 Task: Learn more about a sales navigator core.
Action: Mouse moved to (895, 96)
Screenshot: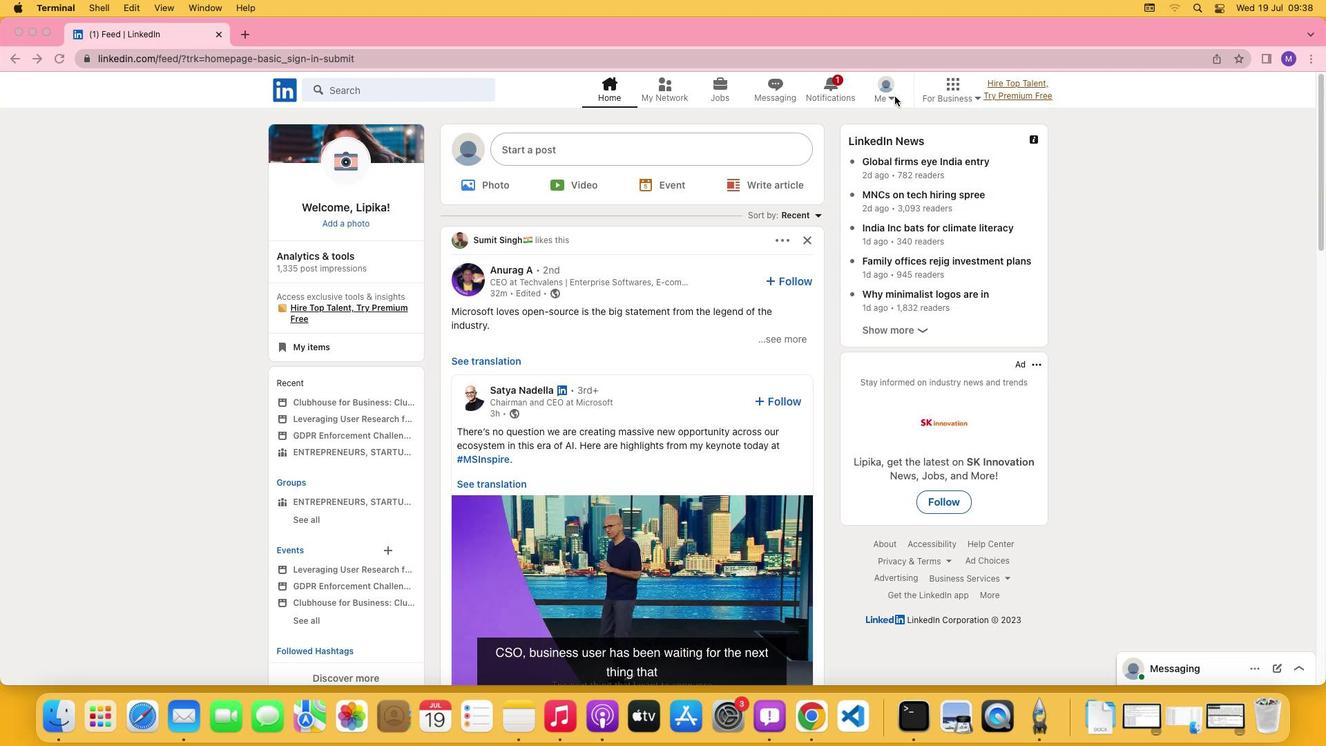 
Action: Mouse pressed left at (895, 96)
Screenshot: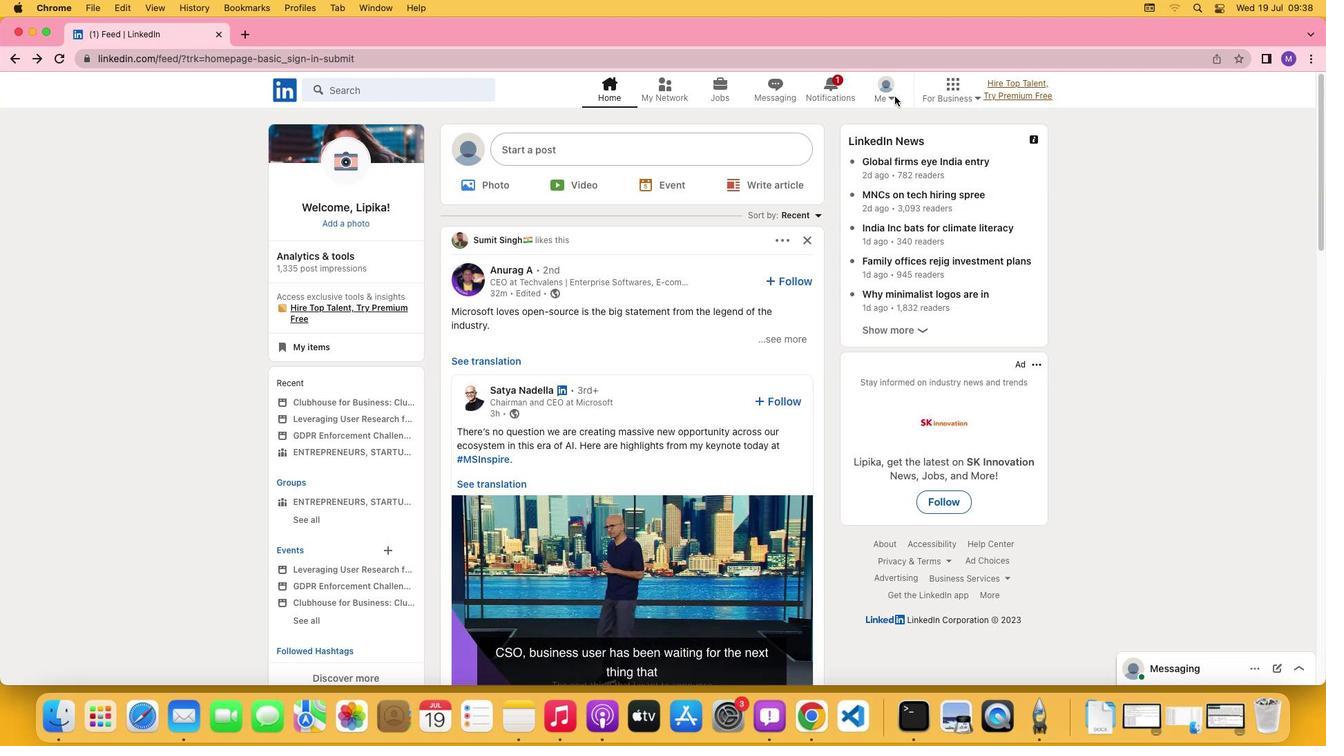 
Action: Mouse moved to (892, 100)
Screenshot: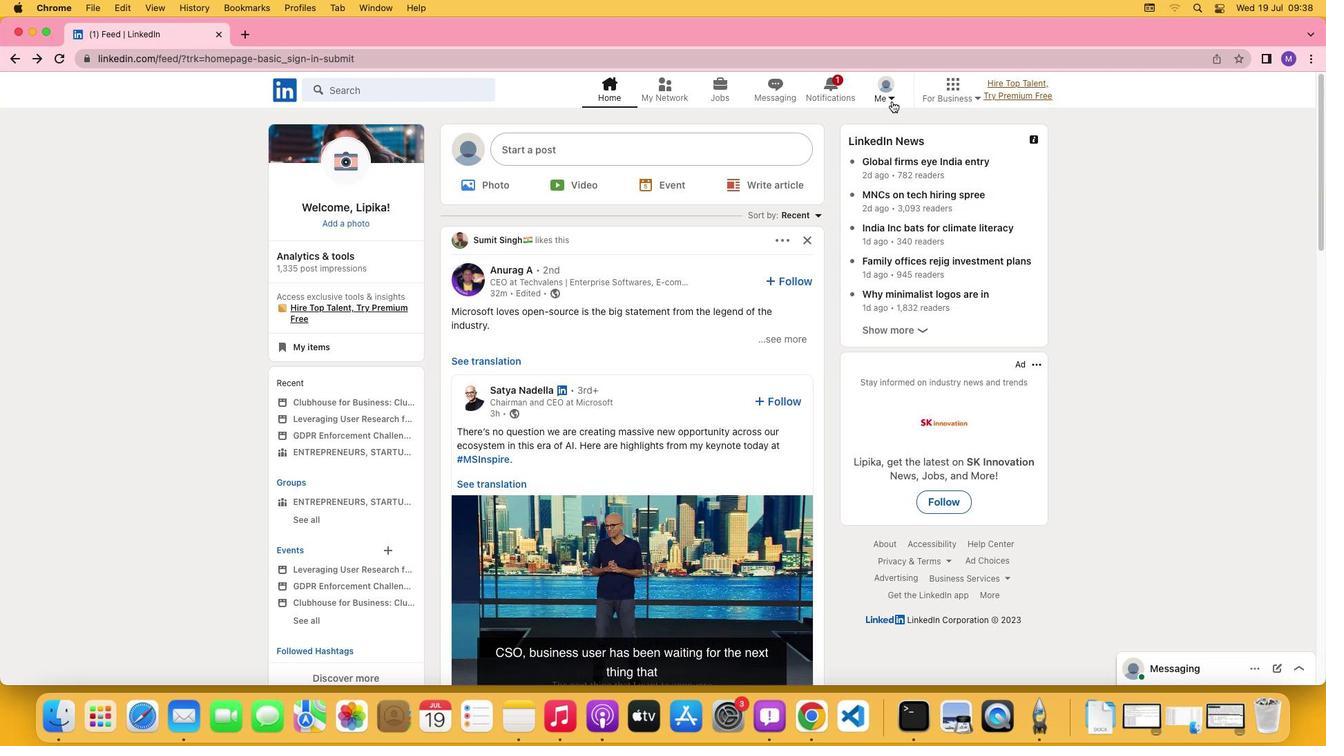 
Action: Mouse pressed left at (892, 100)
Screenshot: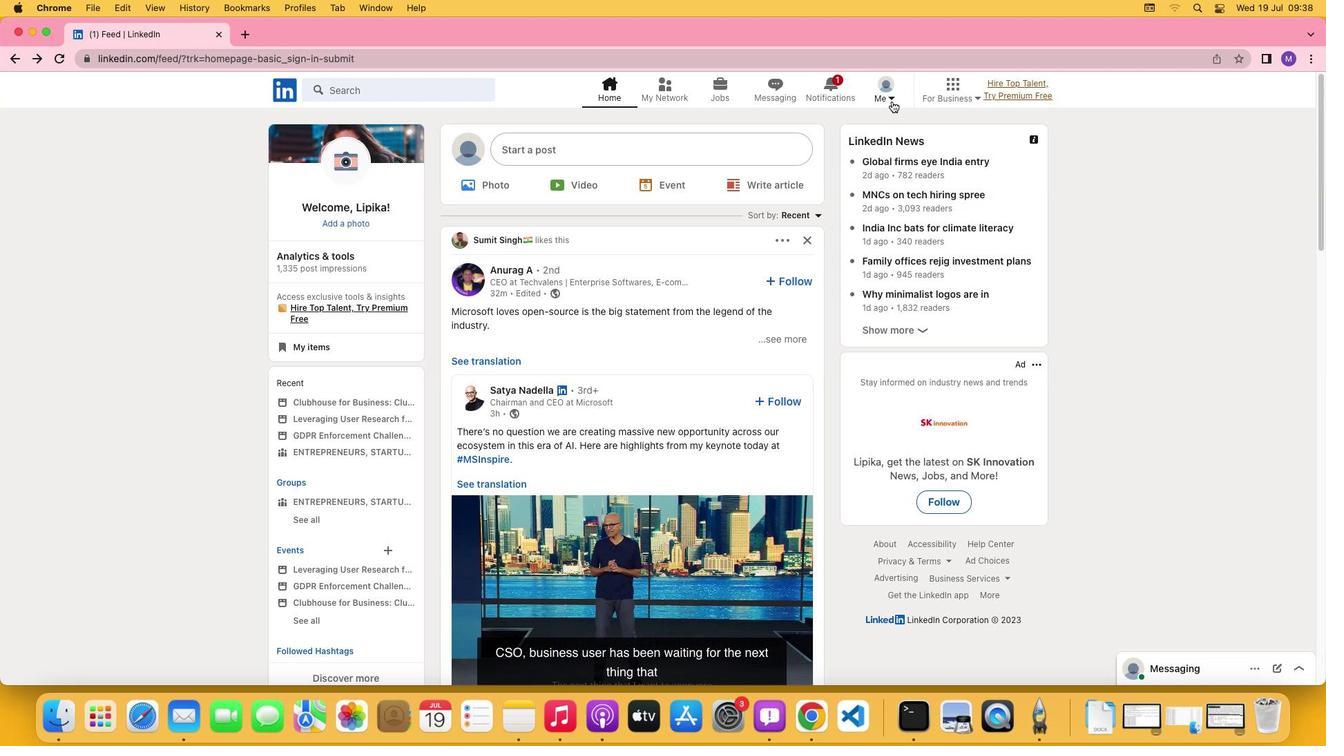 
Action: Mouse moved to (753, 241)
Screenshot: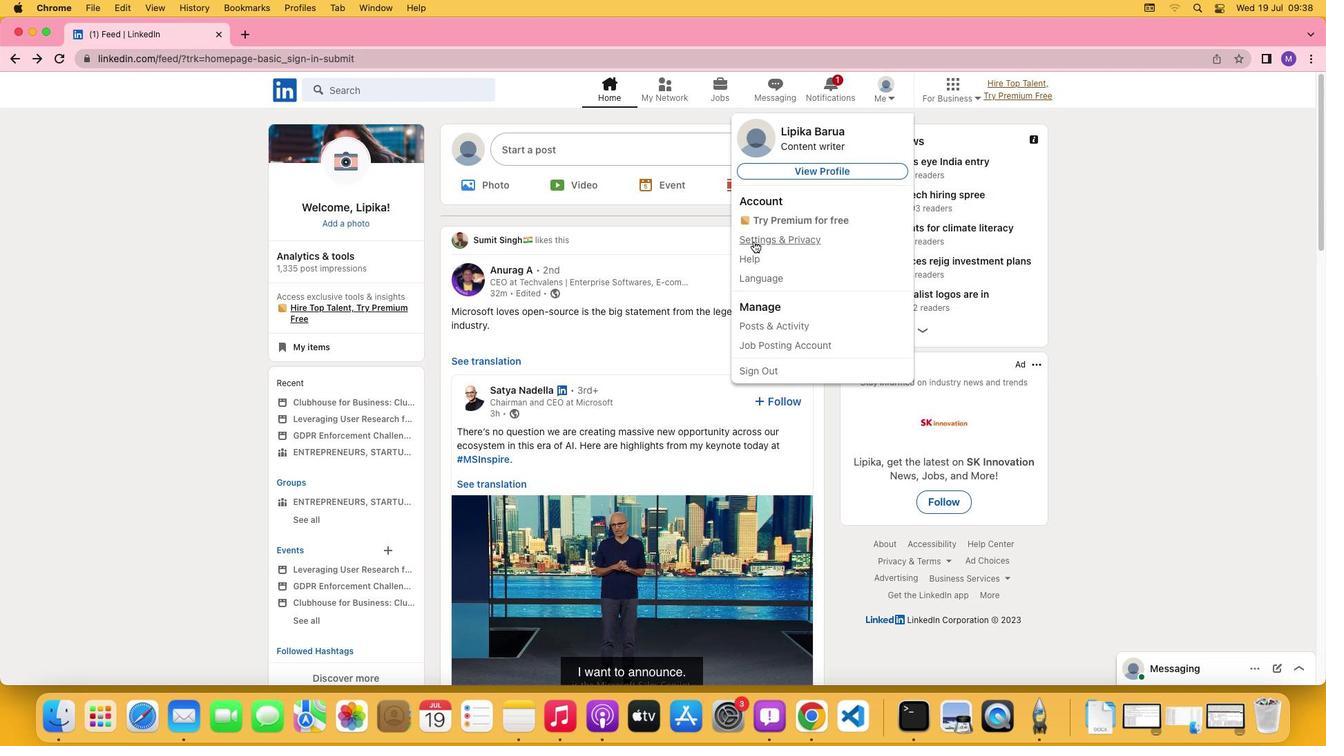 
Action: Mouse pressed left at (753, 241)
Screenshot: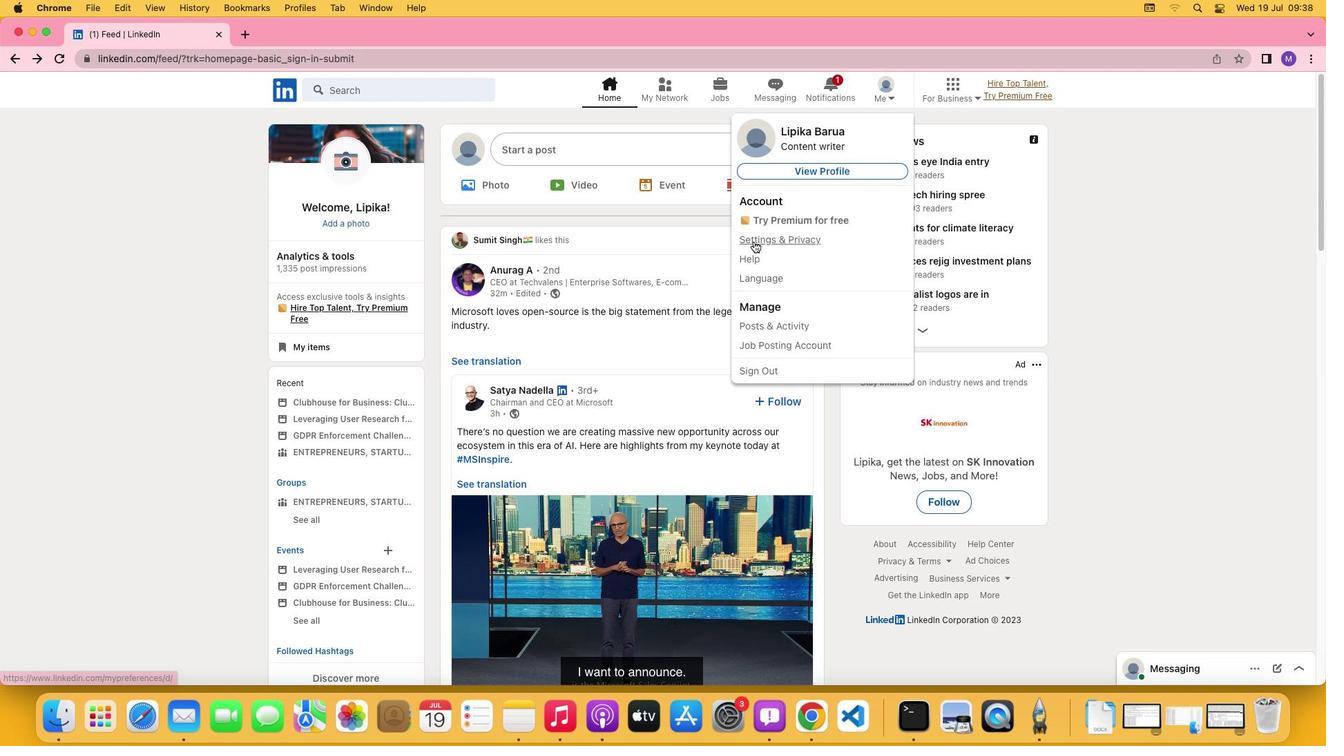 
Action: Mouse moved to (548, 448)
Screenshot: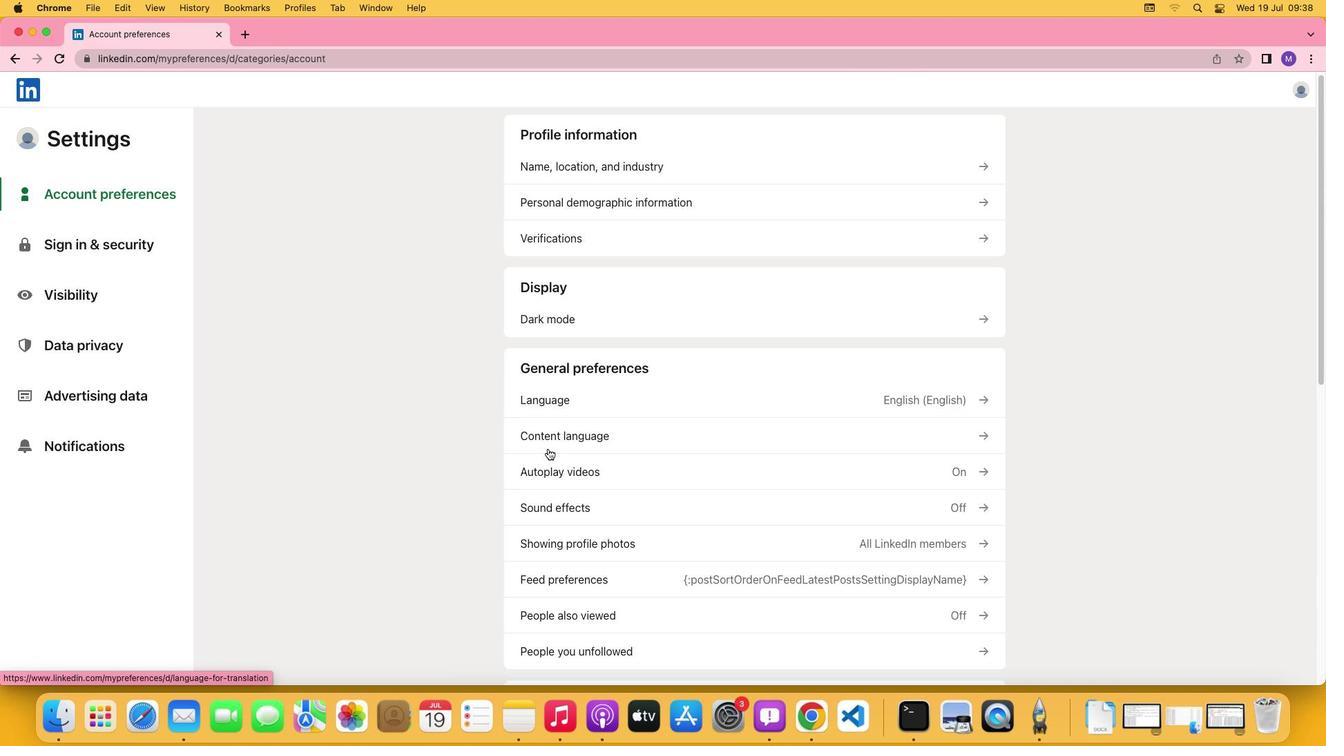 
Action: Mouse scrolled (548, 448) with delta (0, 0)
Screenshot: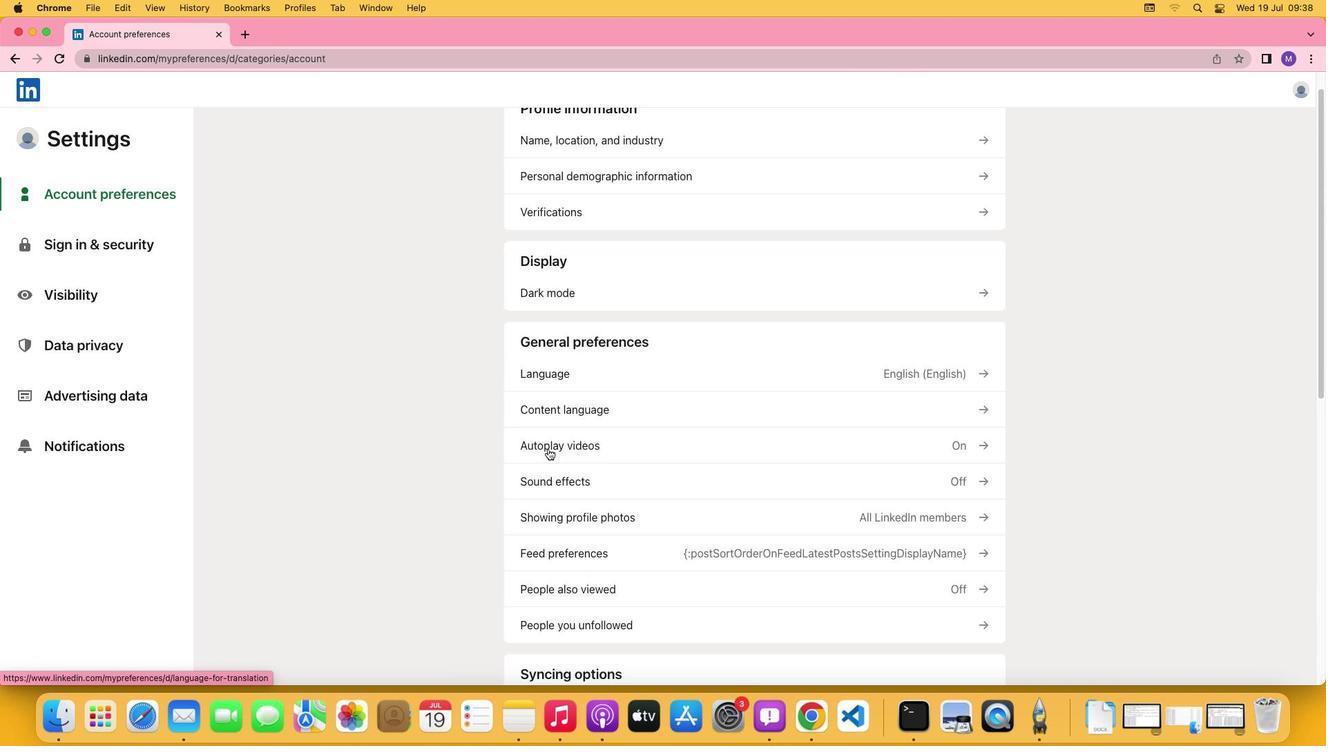 
Action: Mouse scrolled (548, 448) with delta (0, 0)
Screenshot: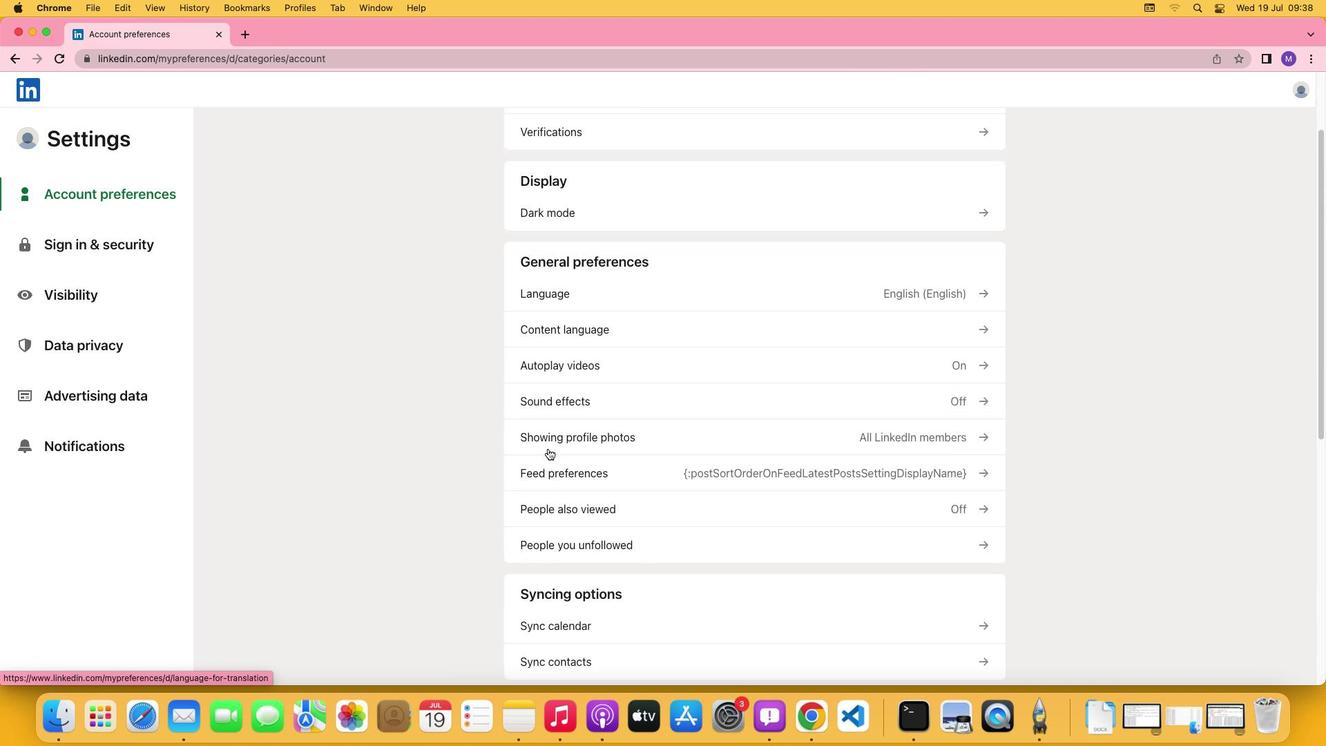 
Action: Mouse scrolled (548, 448) with delta (0, -2)
Screenshot: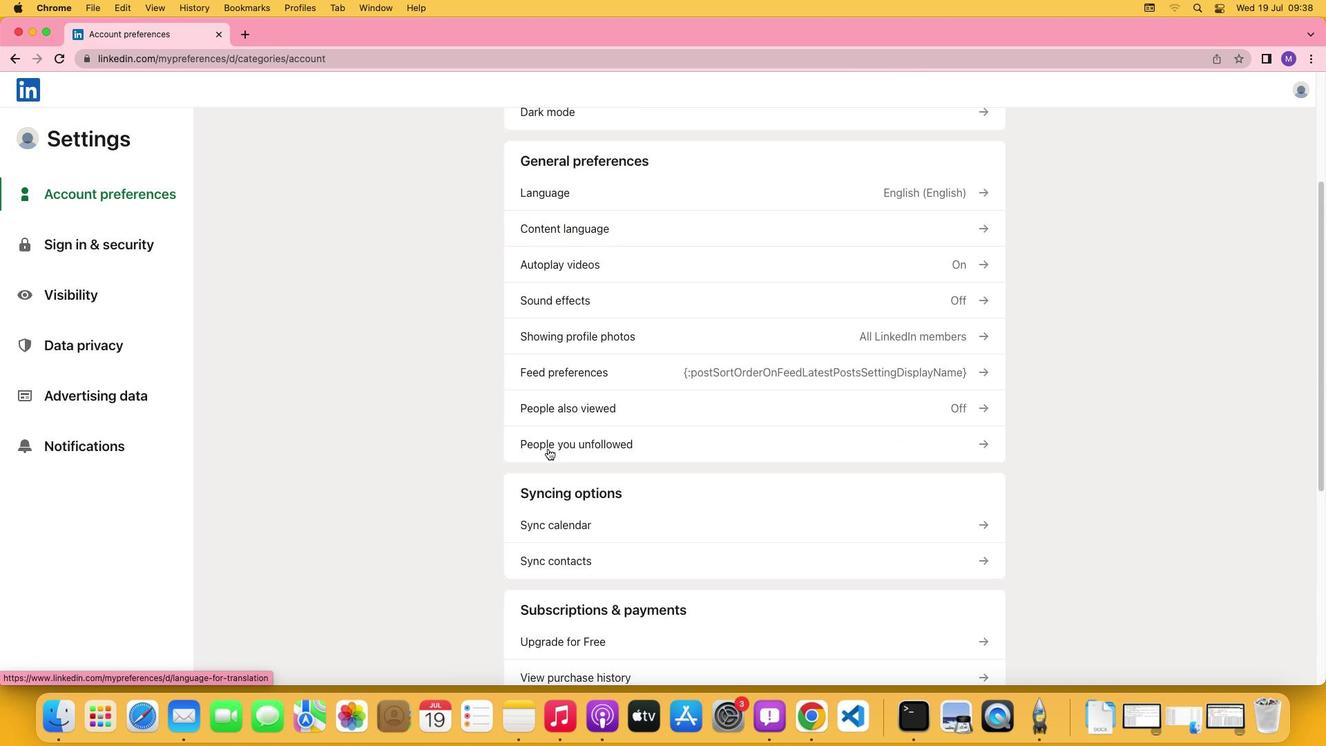 
Action: Mouse scrolled (548, 448) with delta (0, -3)
Screenshot: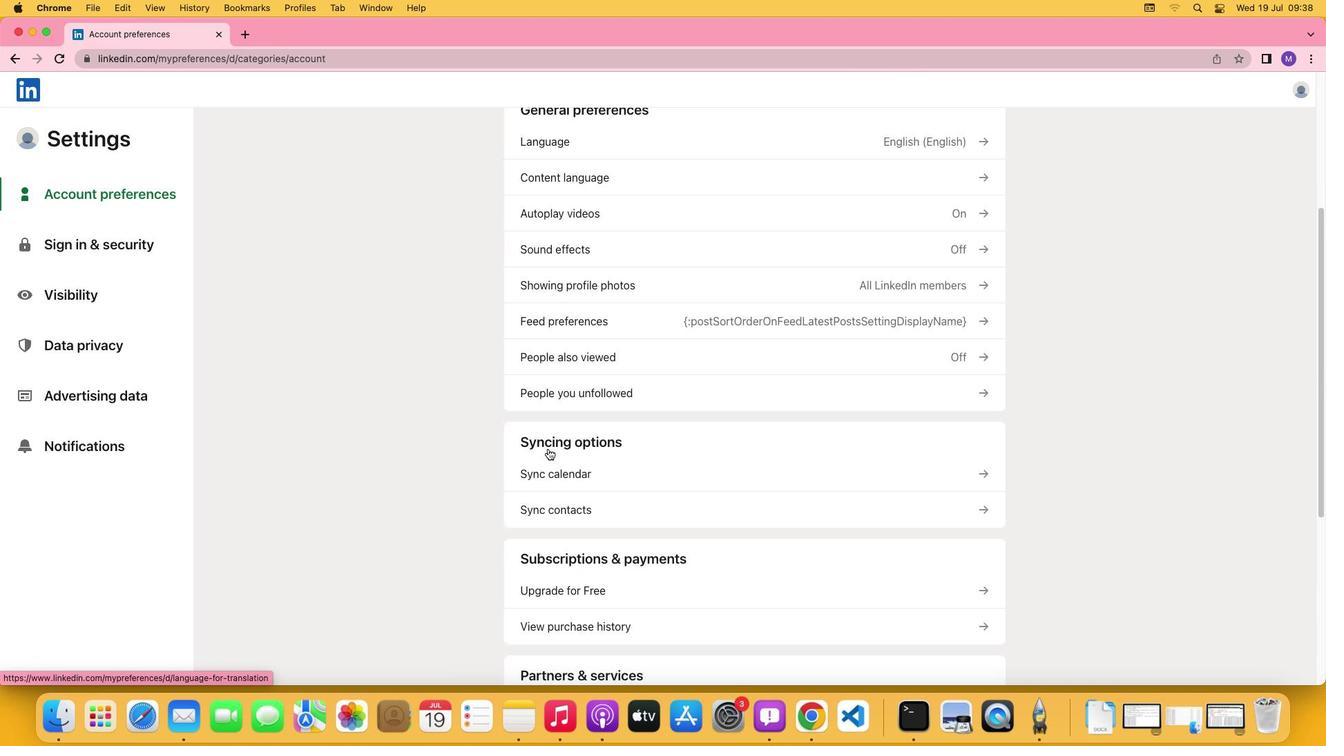 
Action: Mouse scrolled (548, 448) with delta (0, 0)
Screenshot: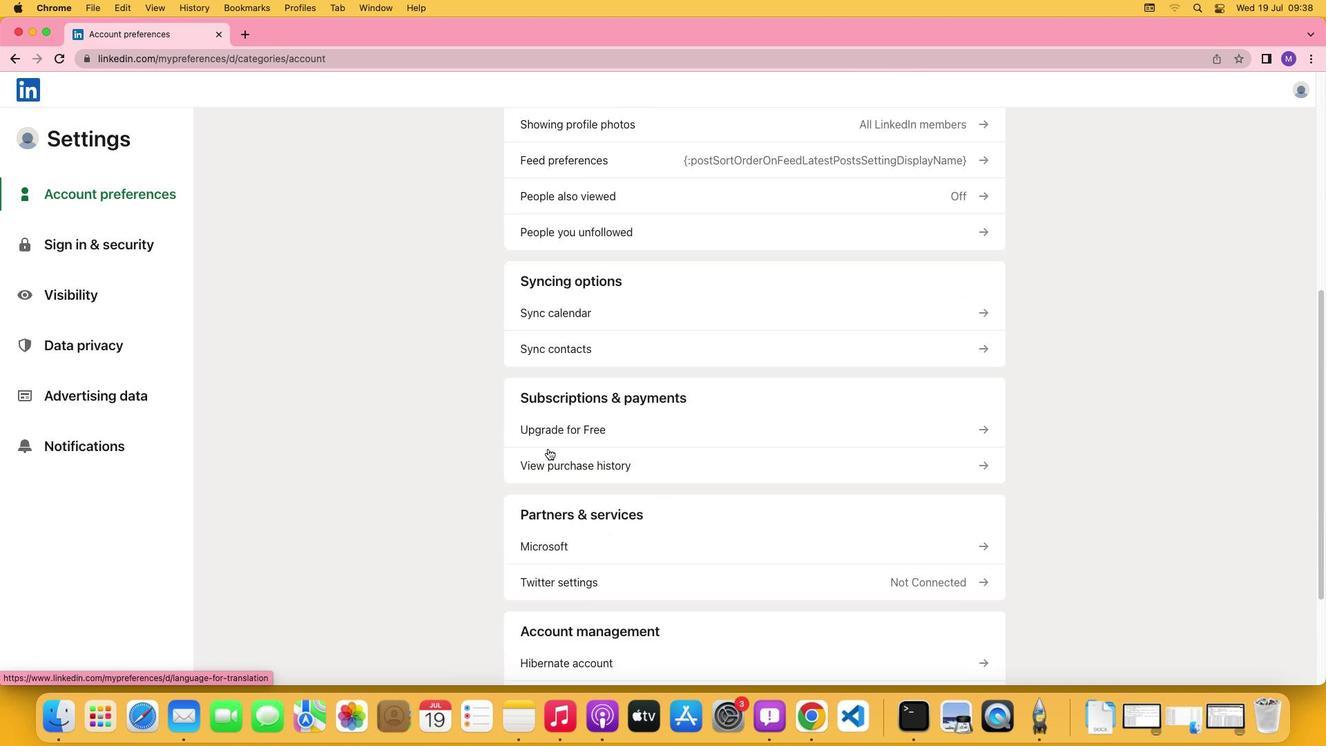 
Action: Mouse scrolled (548, 448) with delta (0, 0)
Screenshot: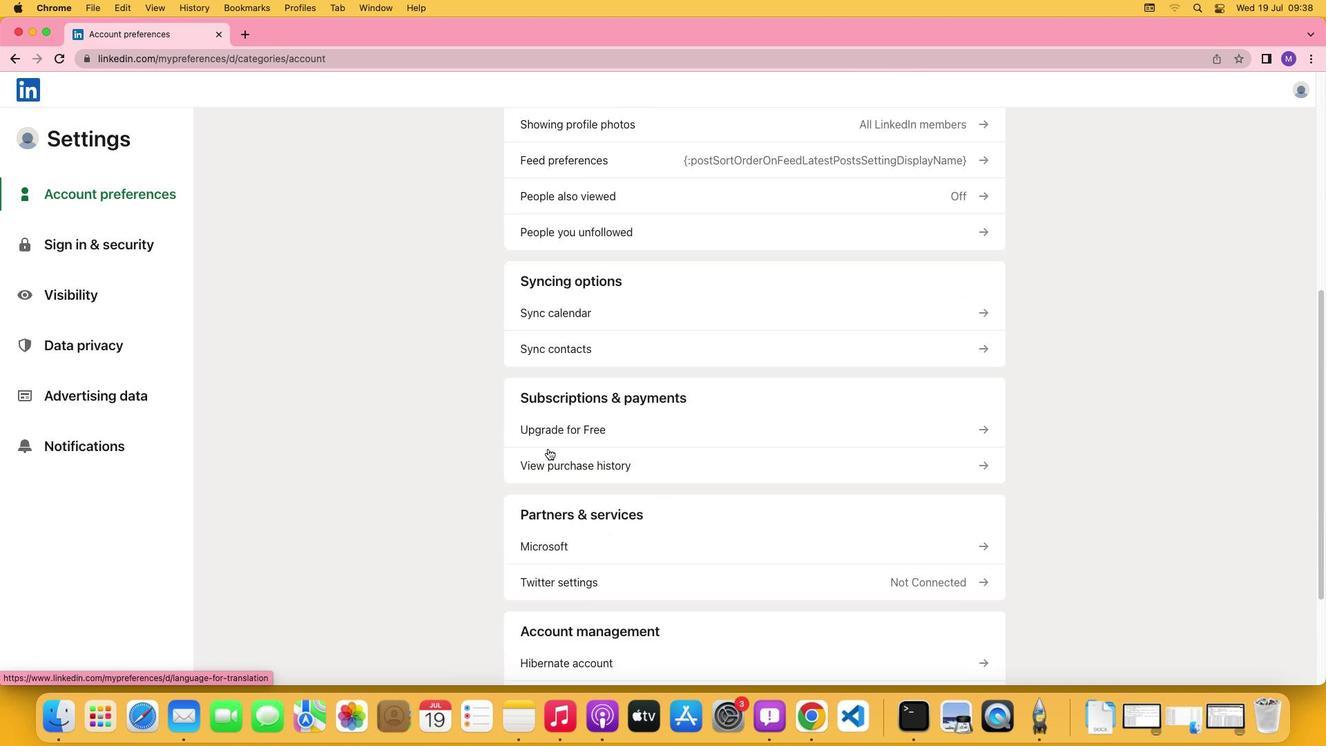 
Action: Mouse scrolled (548, 448) with delta (0, -2)
Screenshot: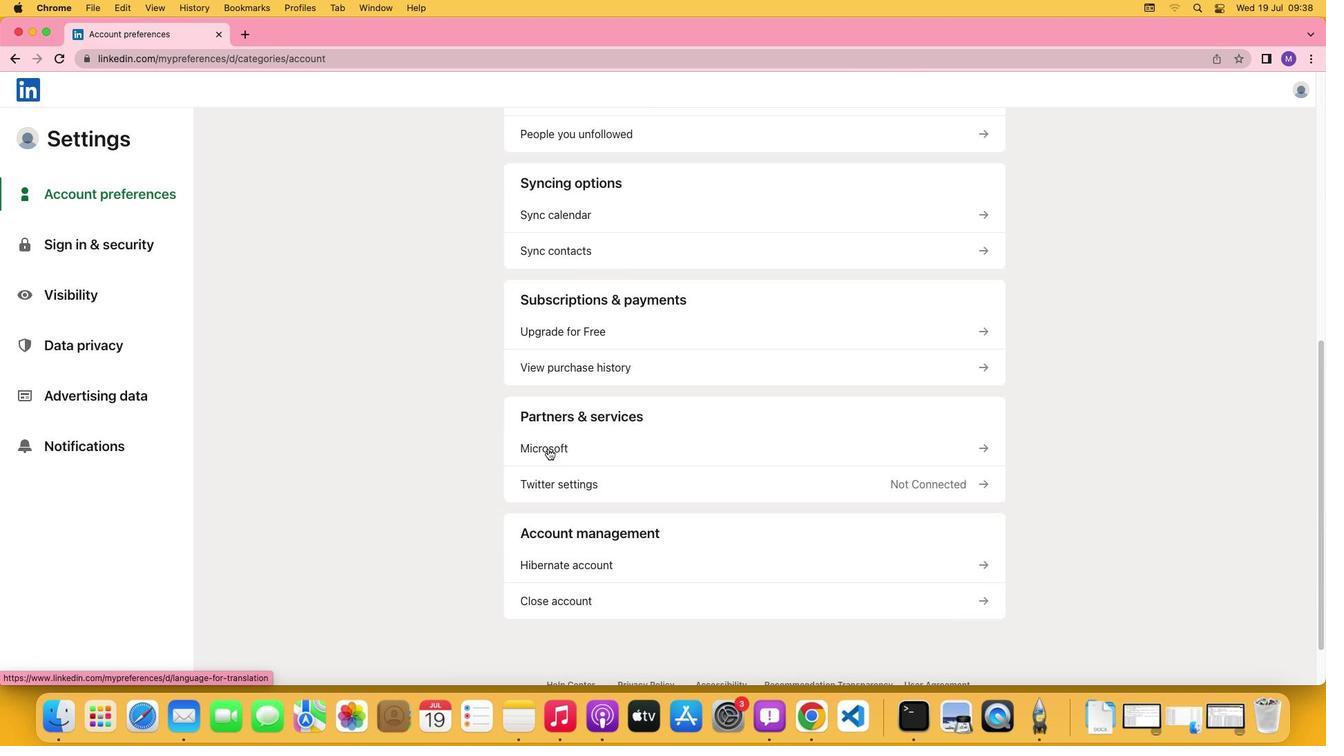 
Action: Mouse scrolled (548, 448) with delta (0, -3)
Screenshot: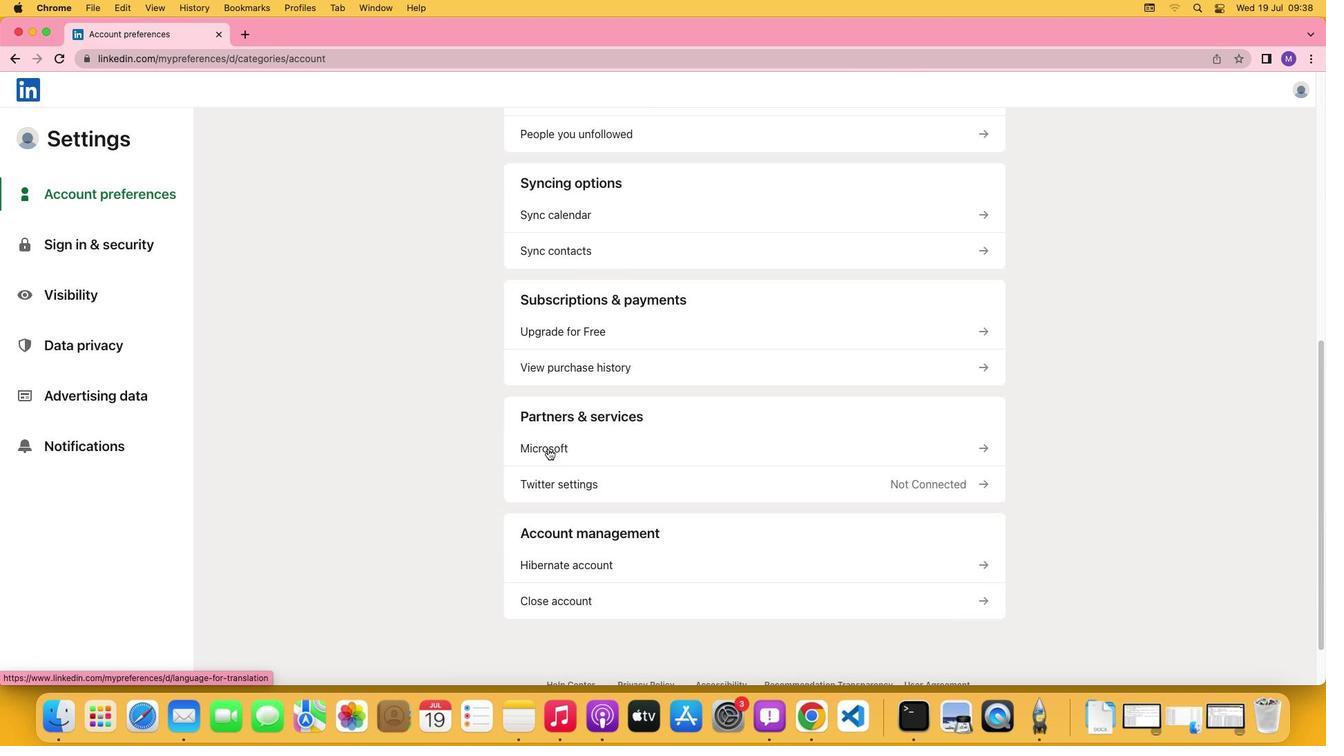 
Action: Mouse scrolled (548, 448) with delta (0, -4)
Screenshot: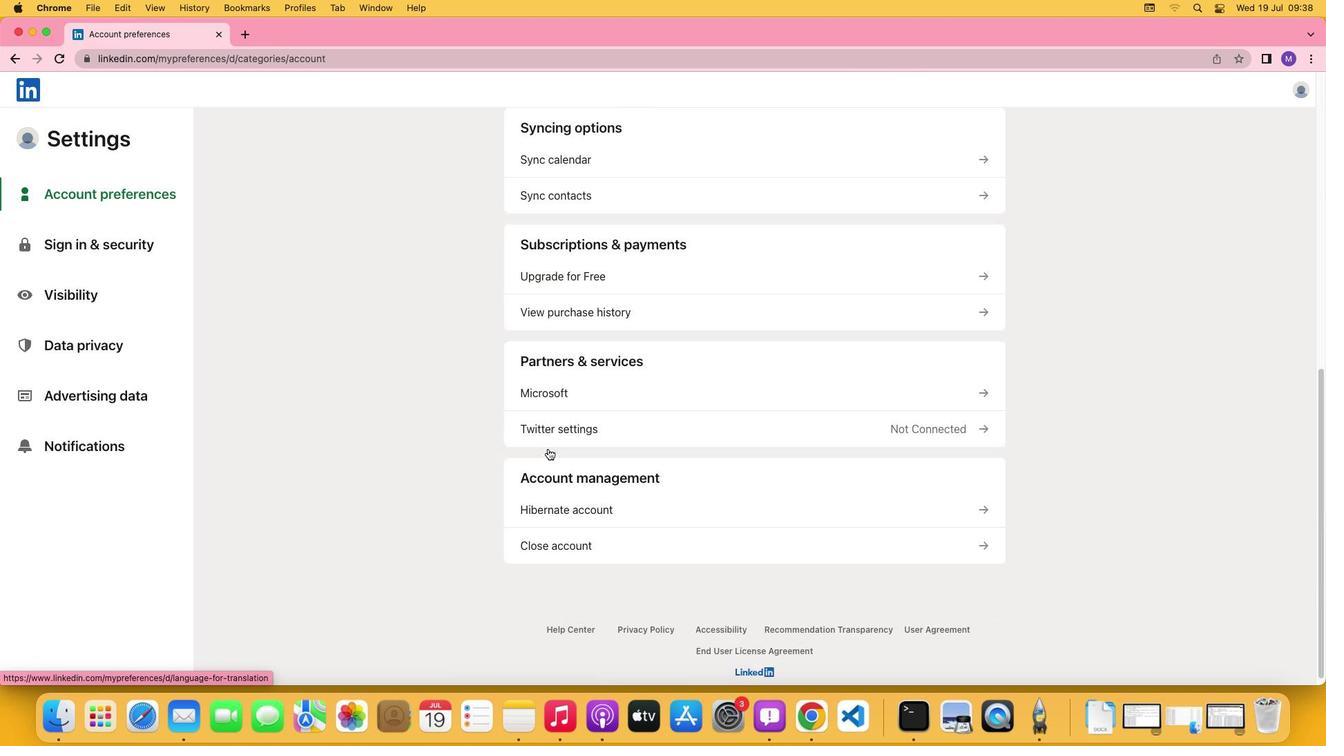 
Action: Mouse moved to (570, 254)
Screenshot: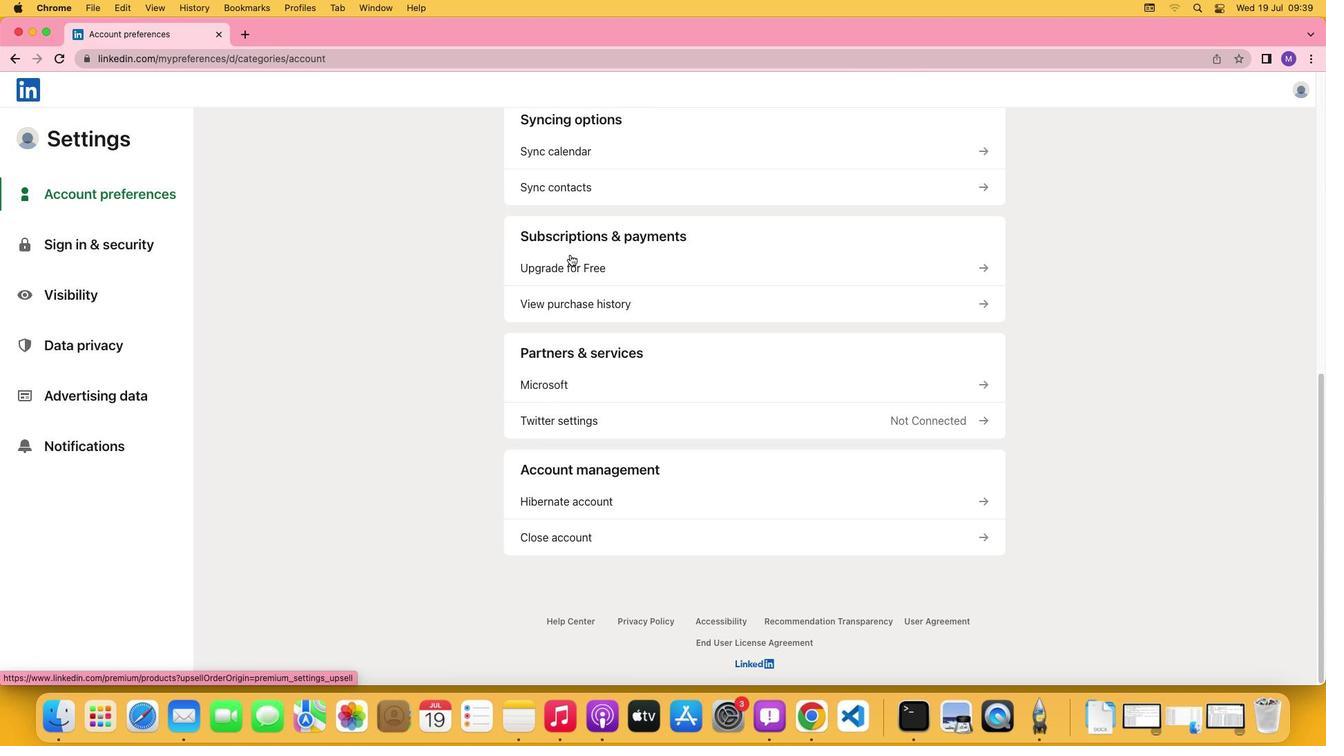 
Action: Mouse pressed left at (570, 254)
Screenshot: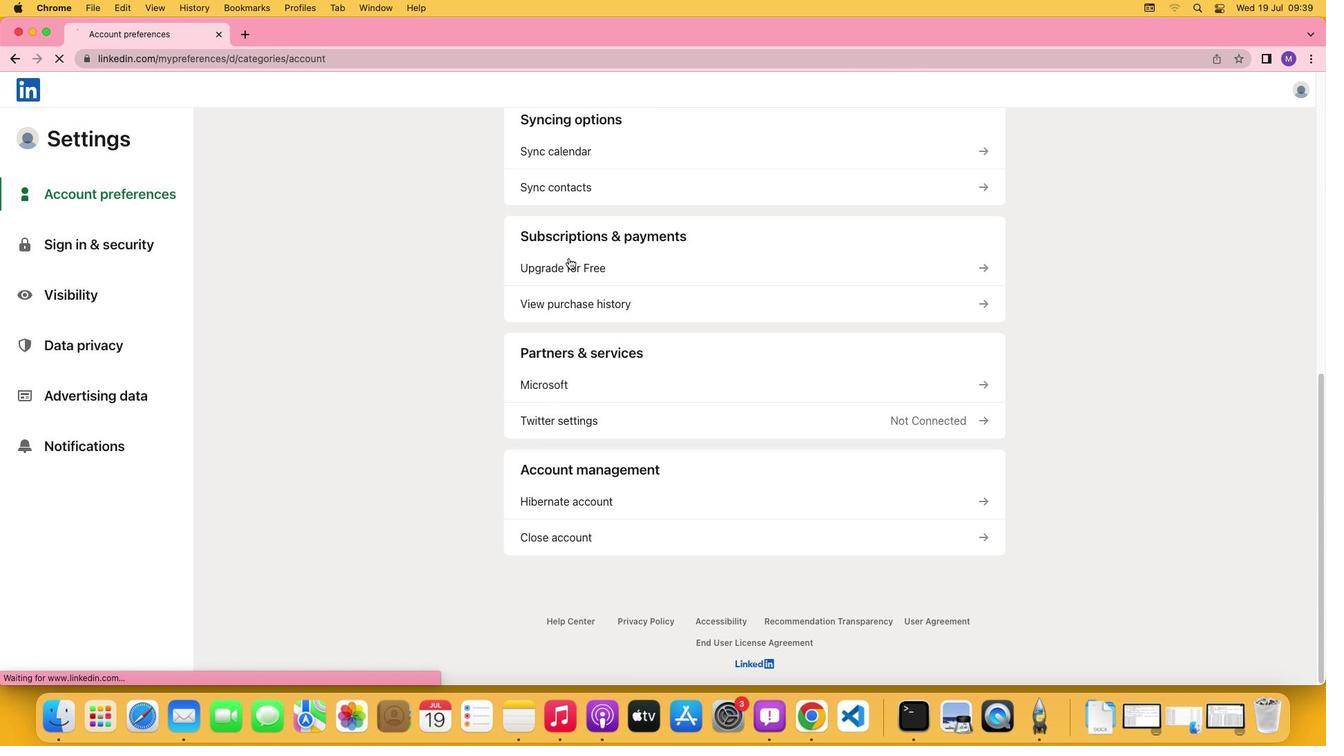 
Action: Mouse moved to (501, 351)
Screenshot: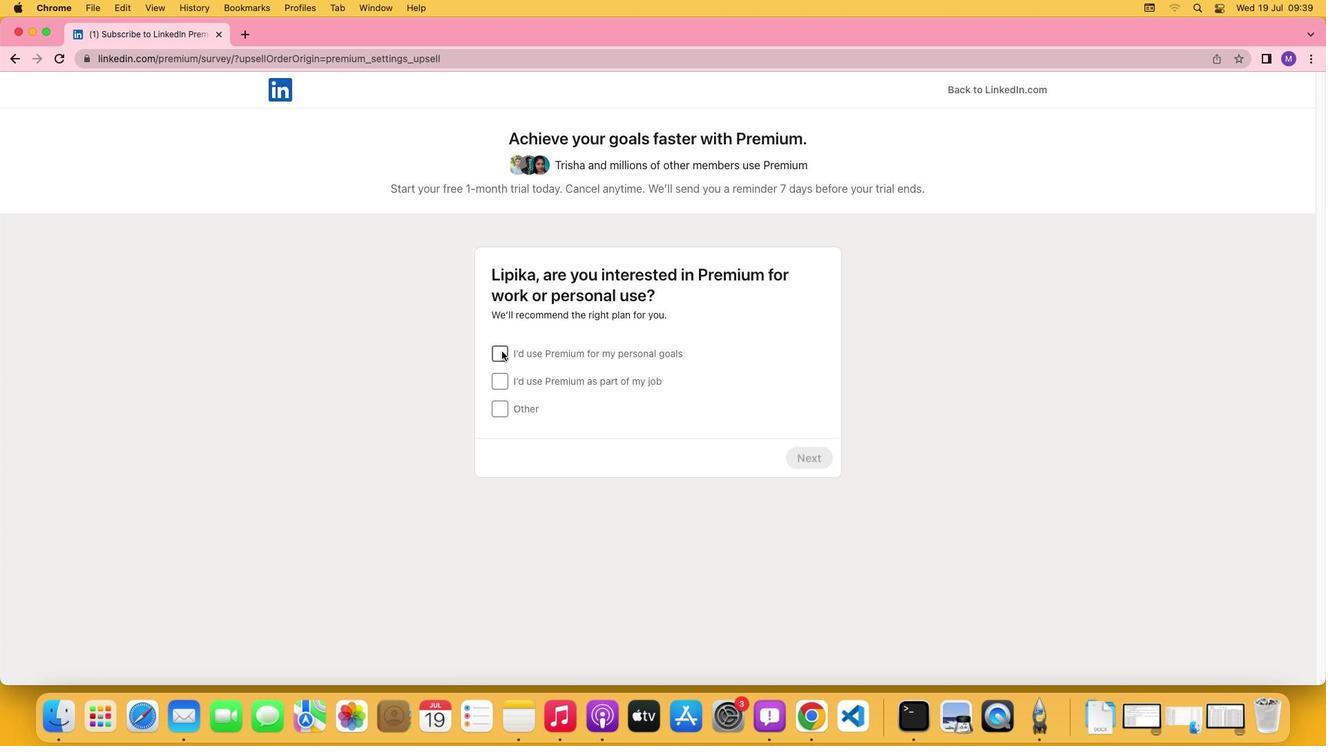 
Action: Mouse pressed left at (501, 351)
Screenshot: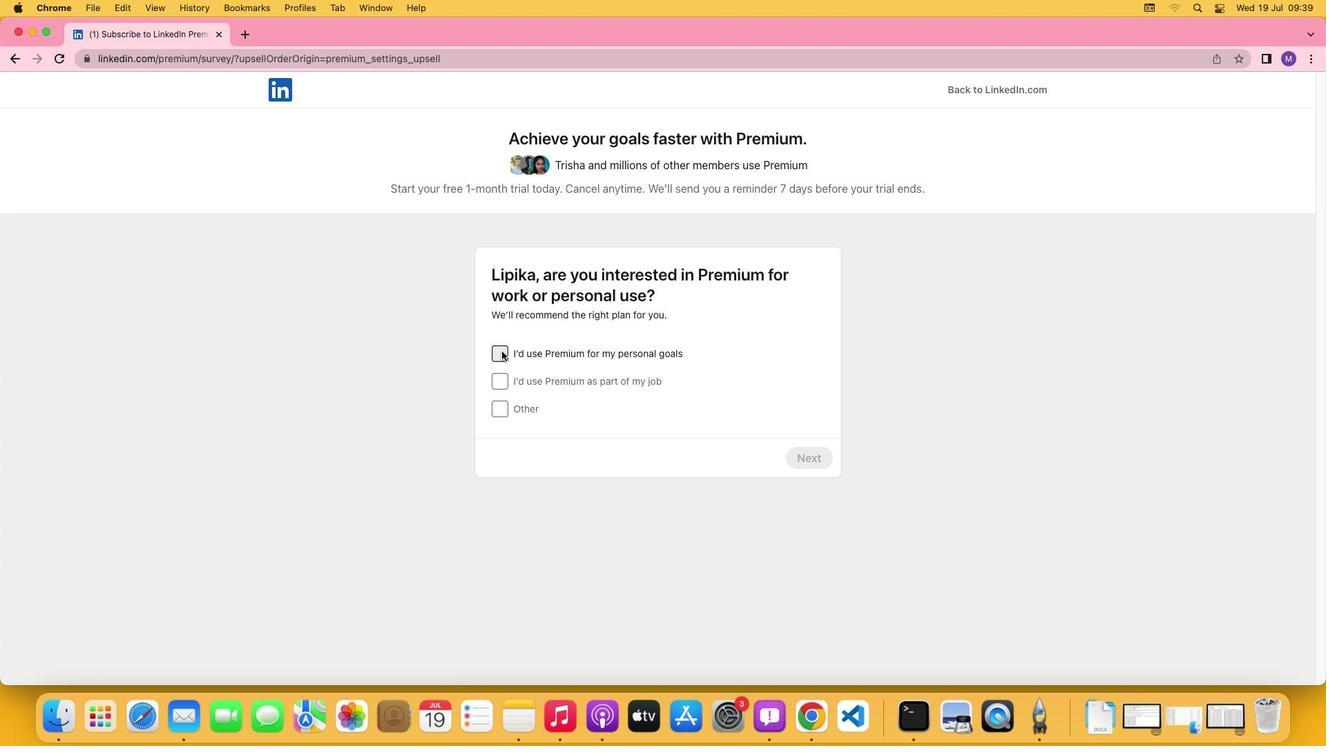 
Action: Mouse moved to (804, 458)
Screenshot: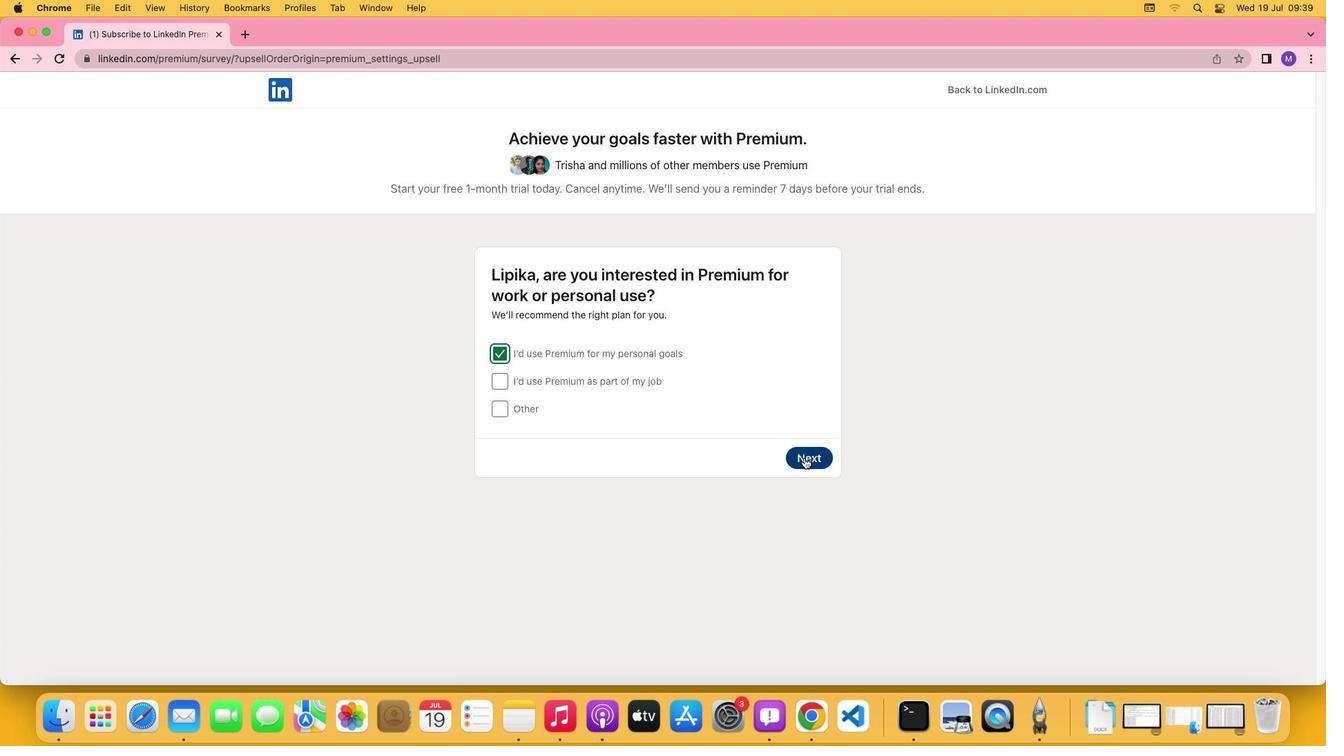 
Action: Mouse pressed left at (804, 458)
Screenshot: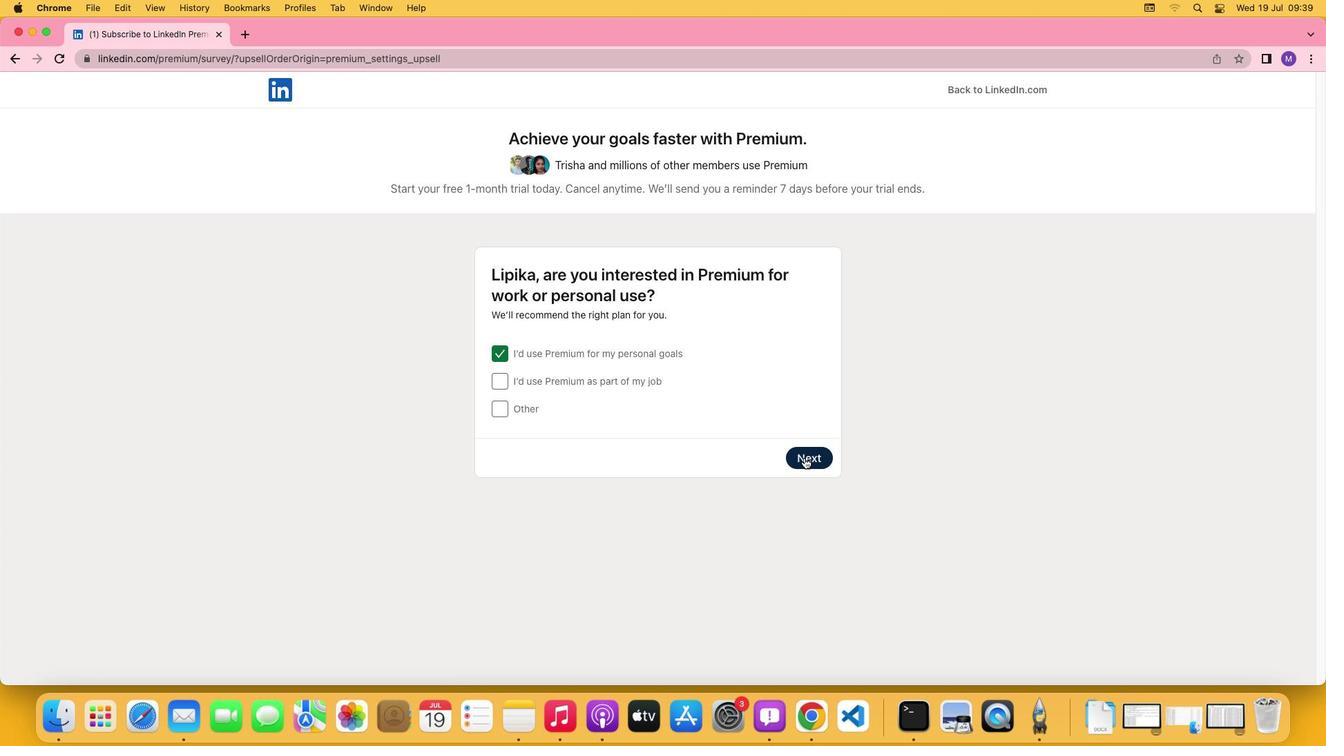 
Action: Mouse moved to (811, 520)
Screenshot: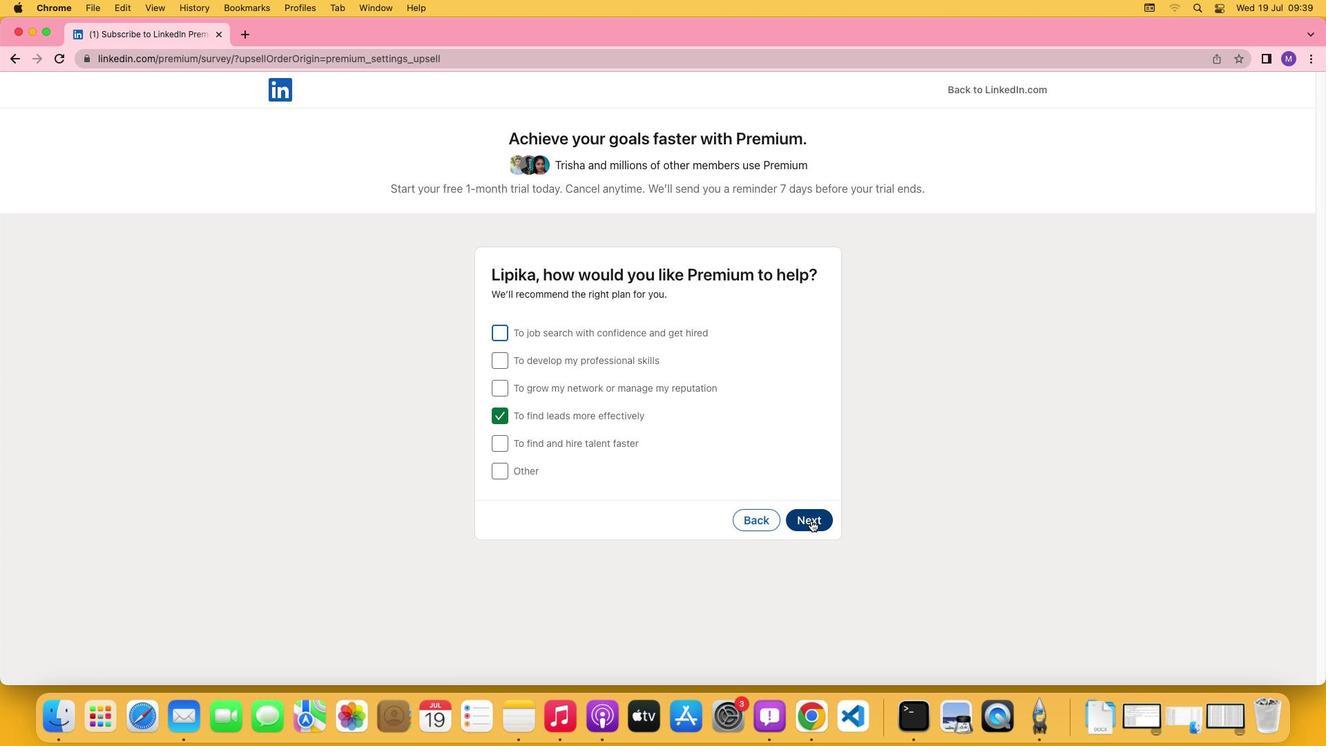 
Action: Mouse pressed left at (811, 520)
Screenshot: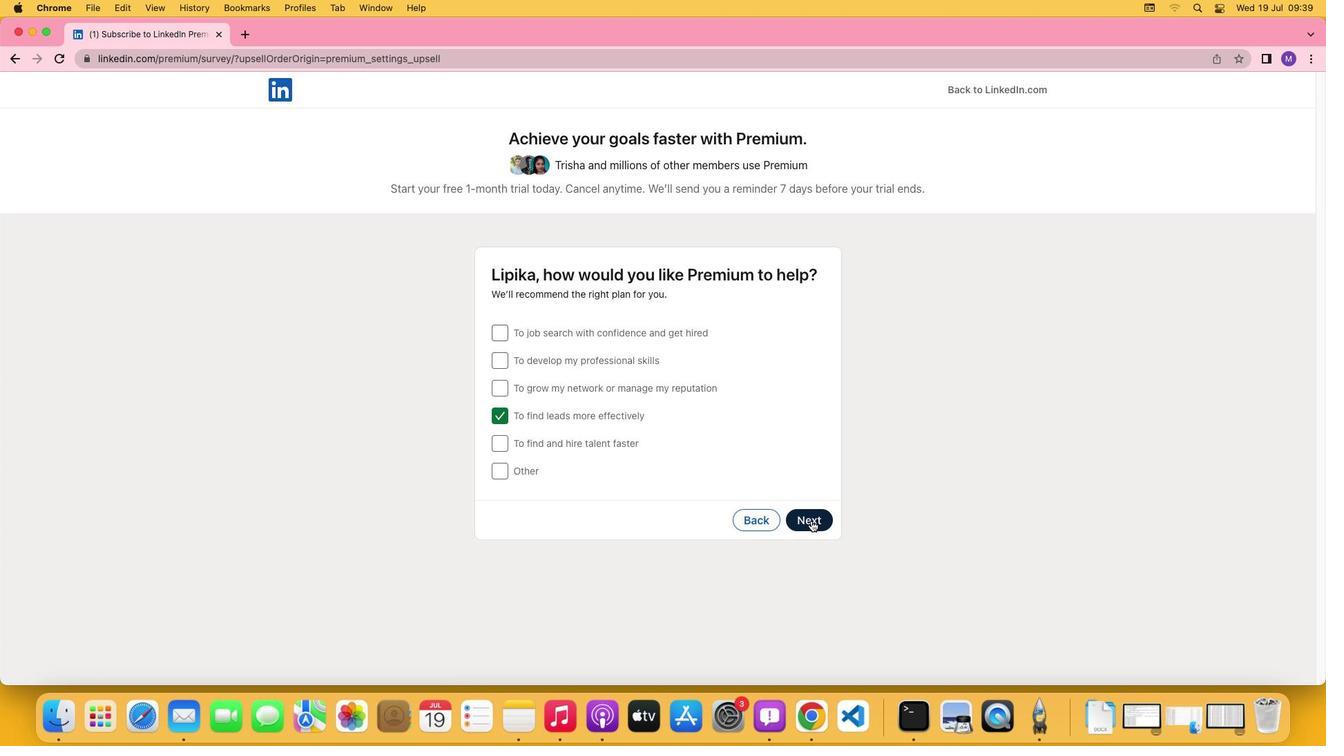 
Action: Mouse moved to (502, 414)
Screenshot: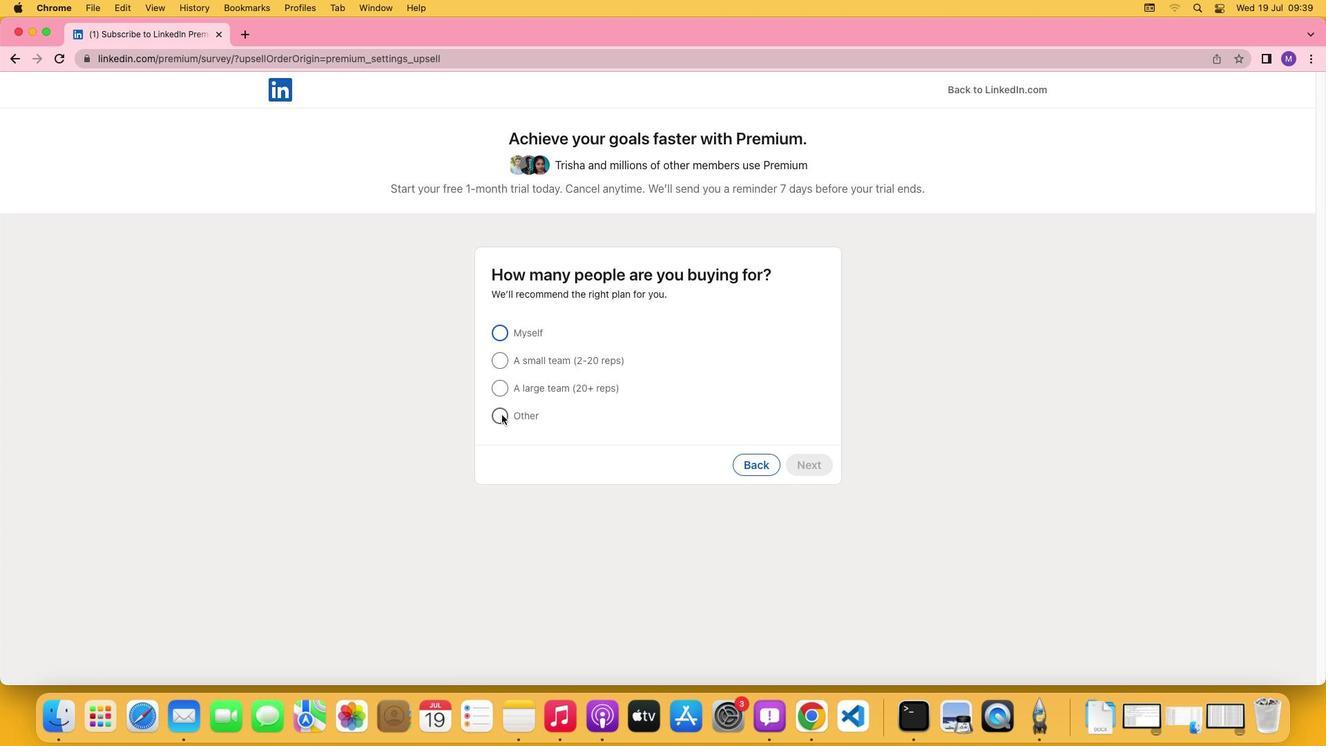 
Action: Mouse pressed left at (502, 414)
Screenshot: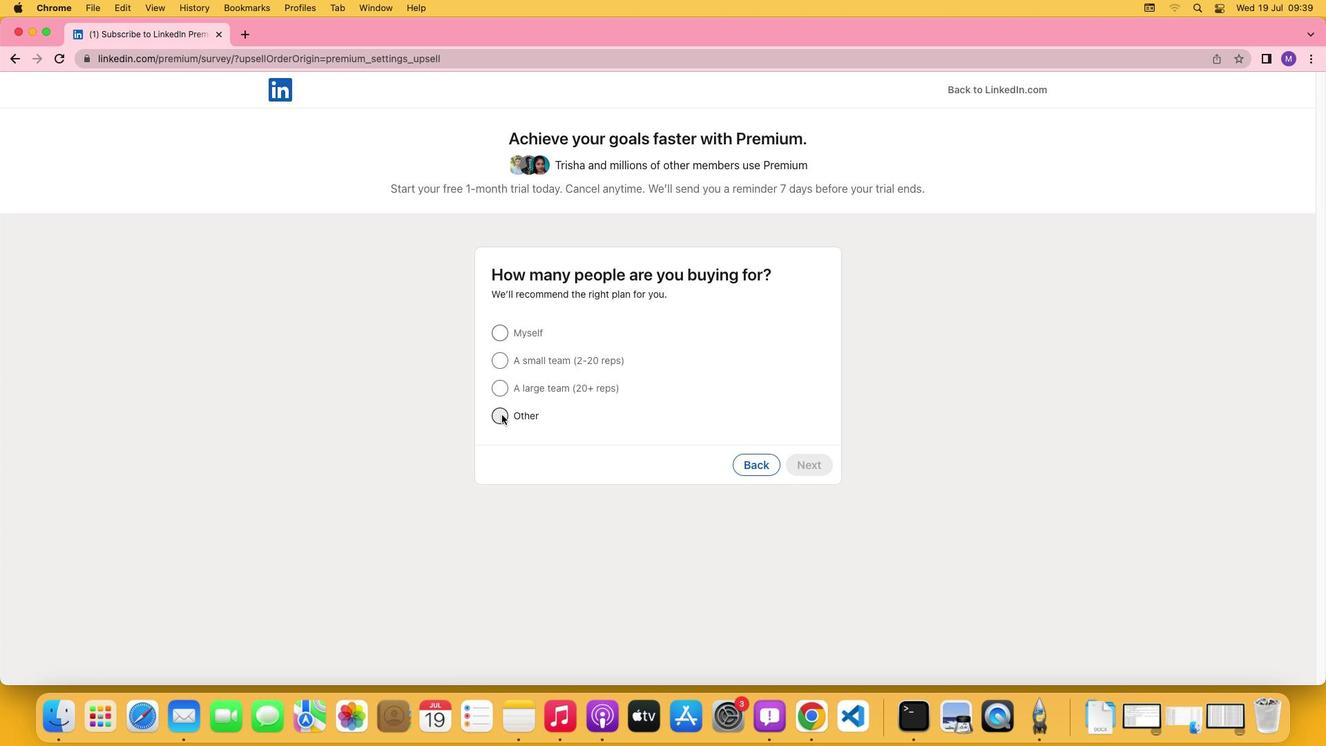 
Action: Mouse moved to (809, 469)
Screenshot: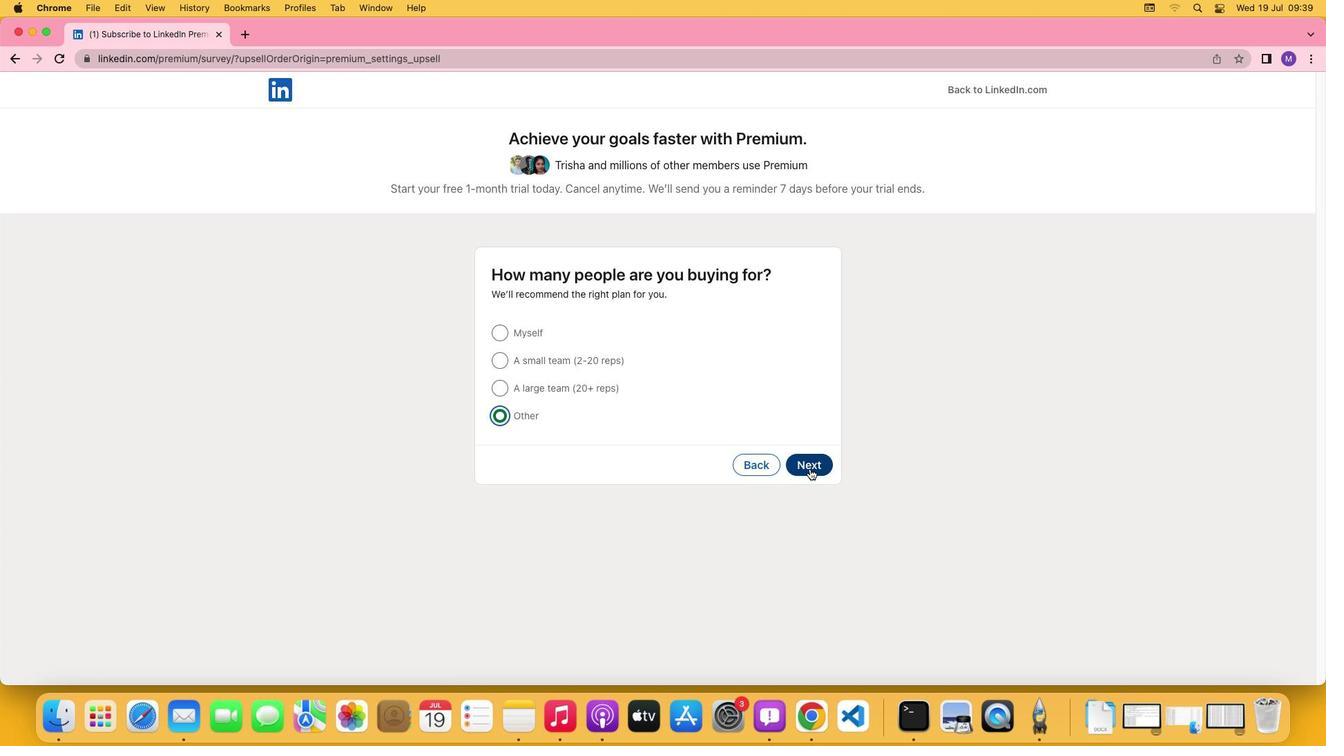
Action: Mouse pressed left at (809, 469)
Screenshot: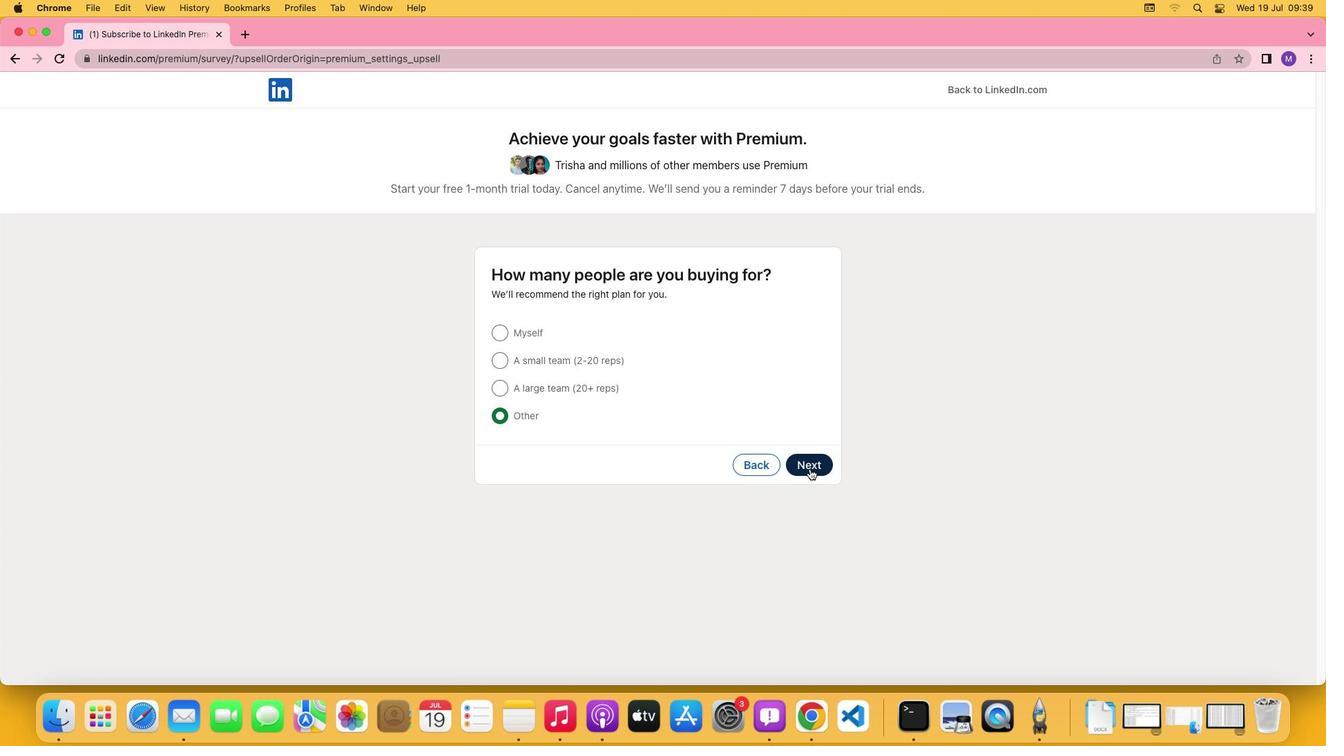 
Action: Mouse moved to (720, 550)
Screenshot: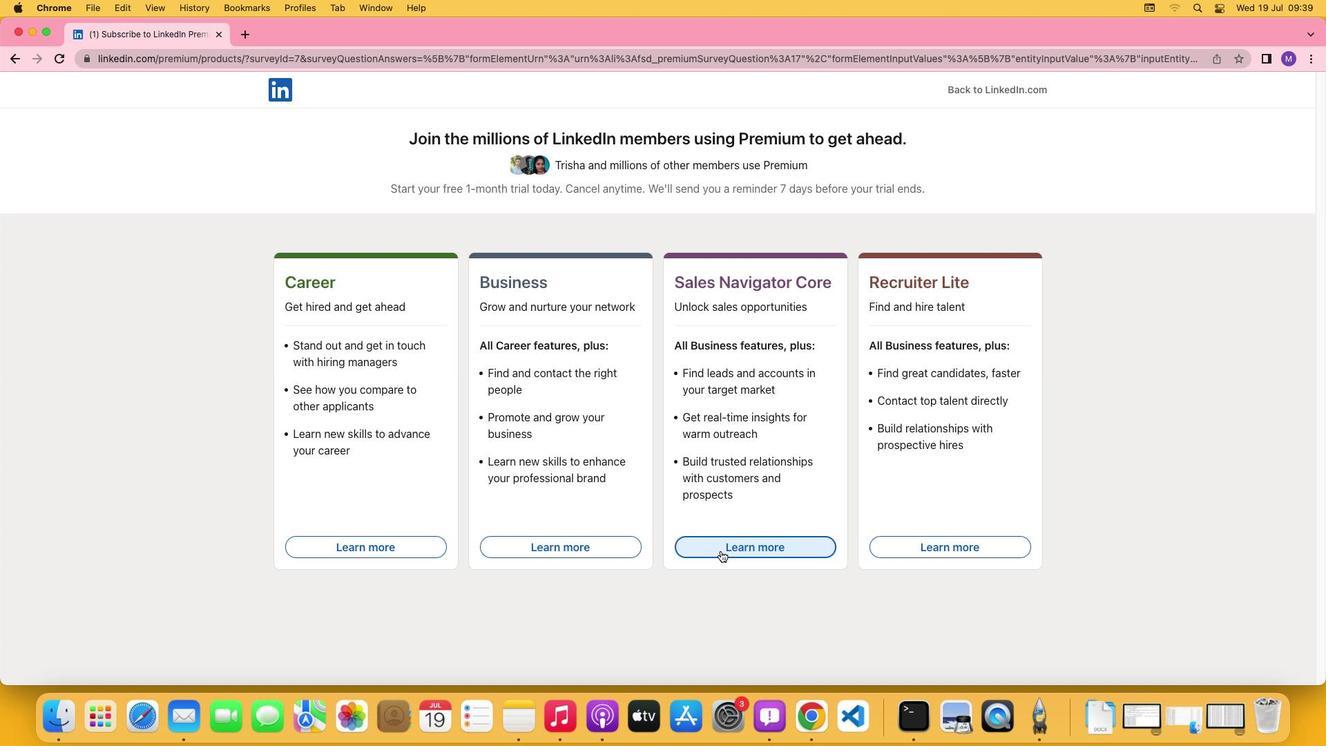 
Action: Mouse pressed left at (720, 550)
Screenshot: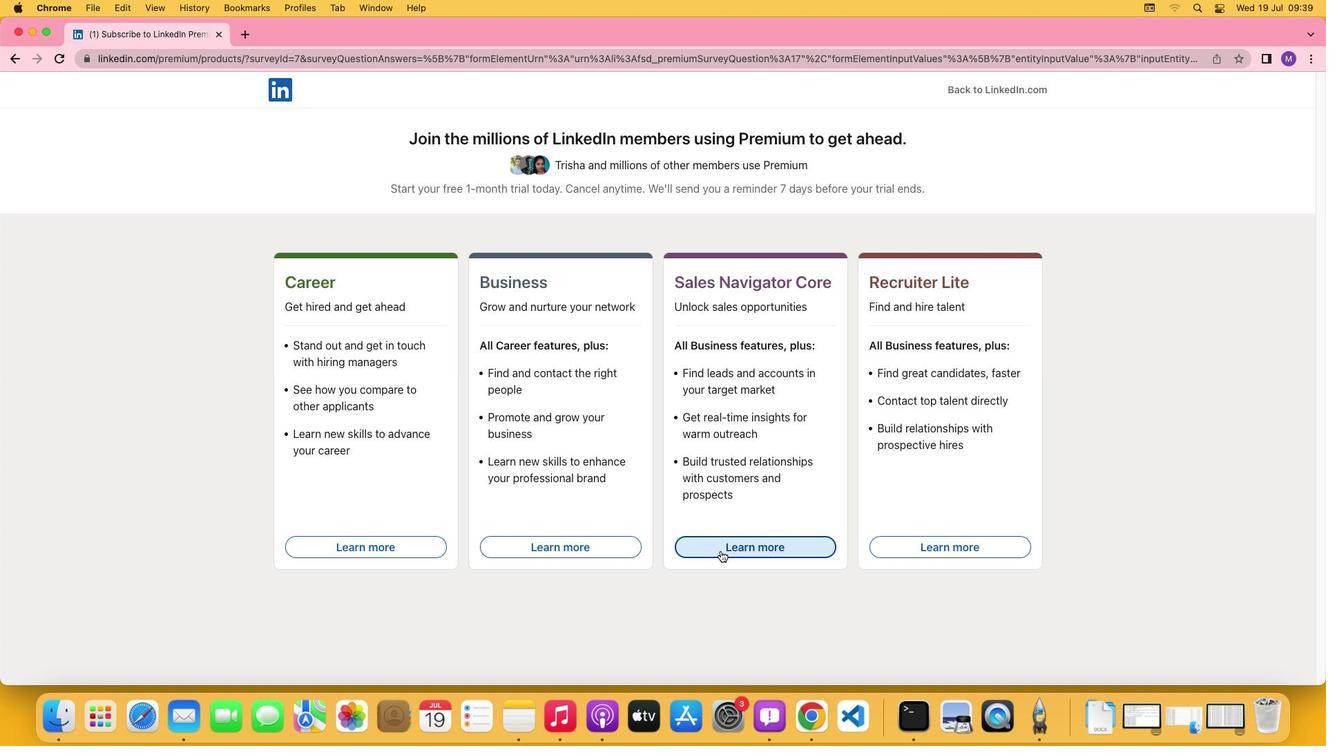 
